 Task: Assign mailaustralia7@gmail.com as Assignee of Issue Issue0000000221 in Backlog  in Scrum Project Project0000000045 in Jira. Assign mailaustralia7@gmail.com as Assignee of Issue Issue0000000222 in Backlog  in Scrum Project Project0000000045 in Jira. Assign mailaustralia7@gmail.com as Assignee of Issue Issue0000000223 in Backlog  in Scrum Project Project0000000045 in Jira. Assign carxxstreet791@gmail.com as Assignee of Issue Issue0000000224 in Backlog  in Scrum Project Project0000000045 in Jira. Assign carxxstreet791@gmail.com as Assignee of Issue Issue0000000225 in Backlog  in Scrum Project Project0000000045 in Jira
Action: Mouse moved to (67, 260)
Screenshot: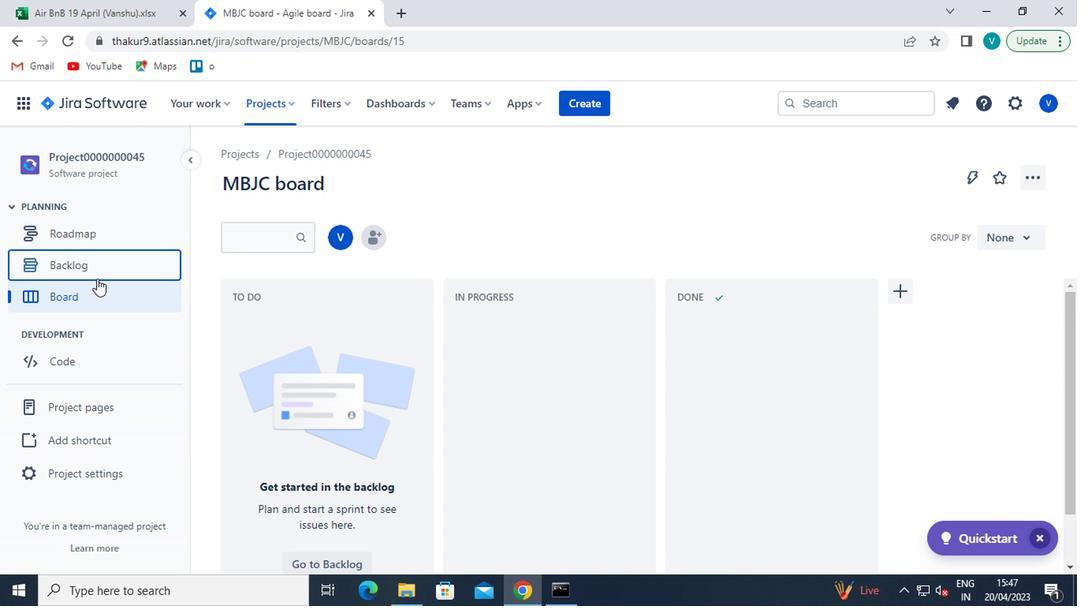 
Action: Mouse pressed left at (67, 260)
Screenshot: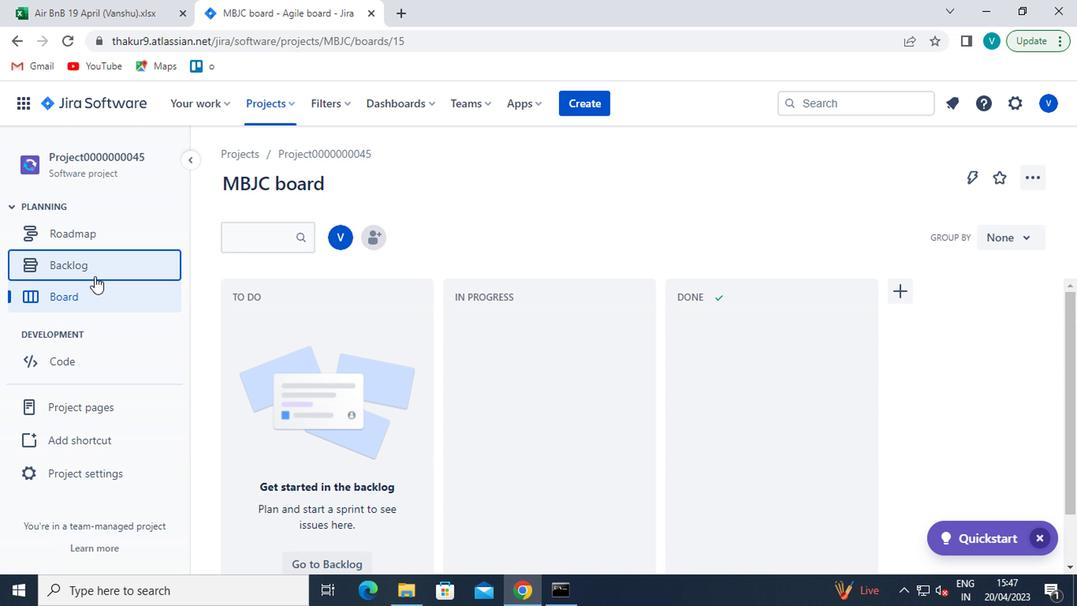 
Action: Mouse moved to (452, 337)
Screenshot: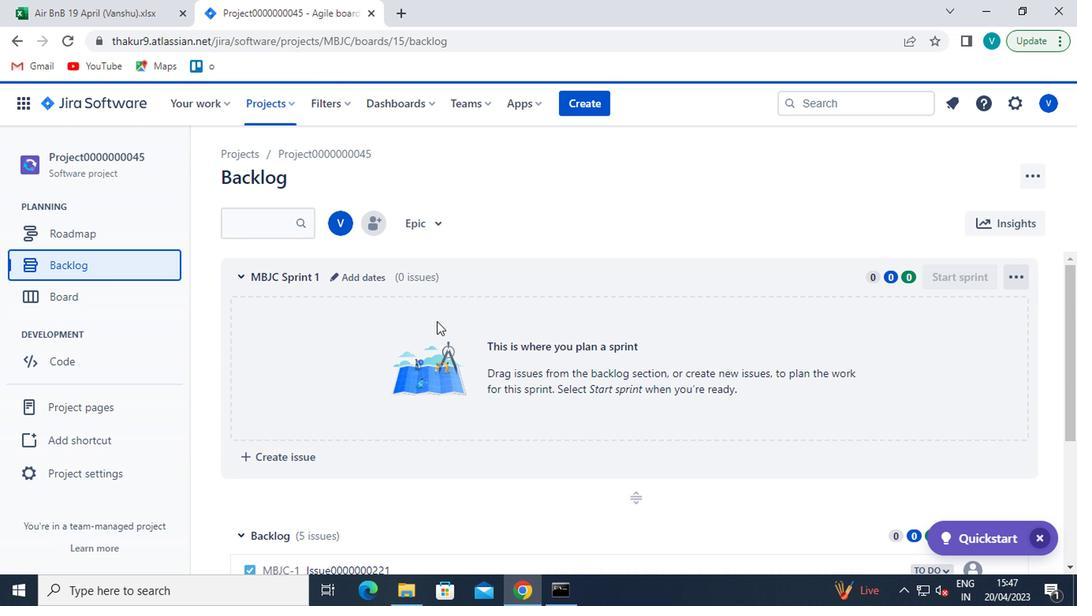 
Action: Mouse scrolled (452, 336) with delta (0, -1)
Screenshot: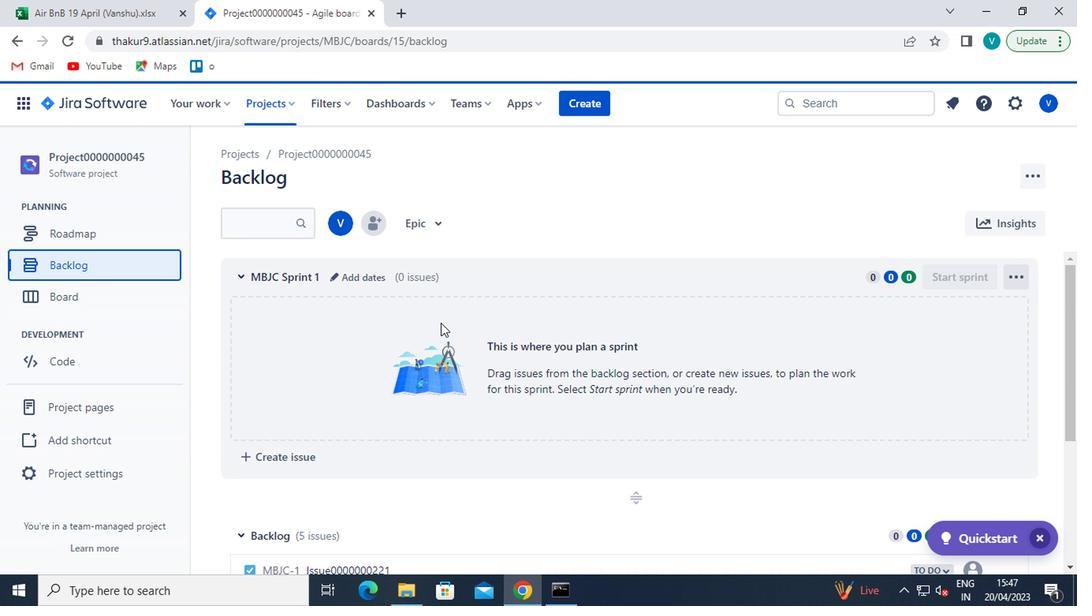 
Action: Mouse moved to (455, 339)
Screenshot: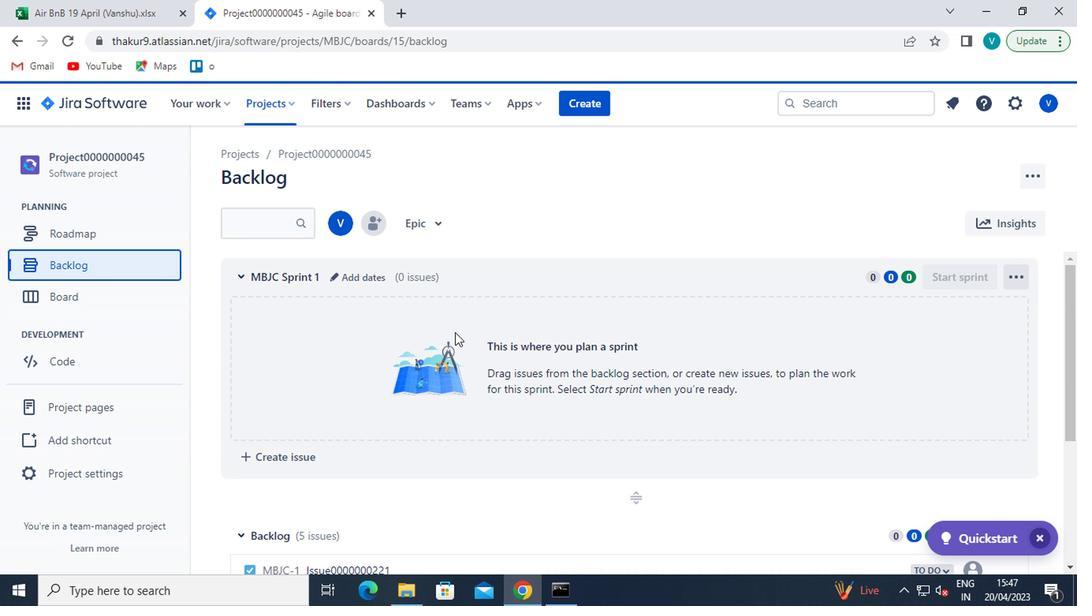 
Action: Mouse scrolled (455, 337) with delta (0, -1)
Screenshot: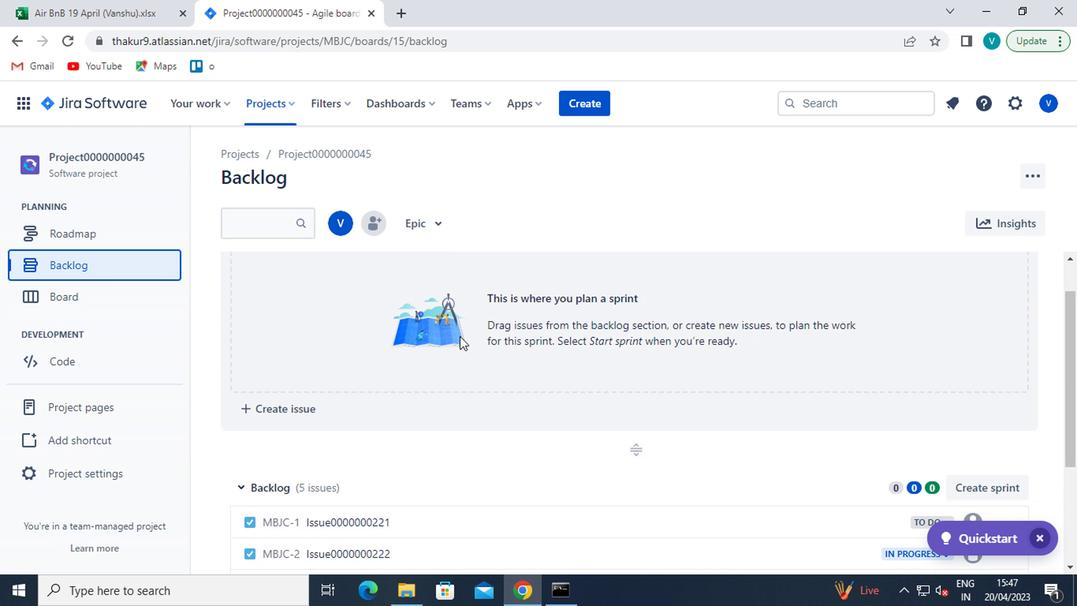 
Action: Mouse moved to (971, 410)
Screenshot: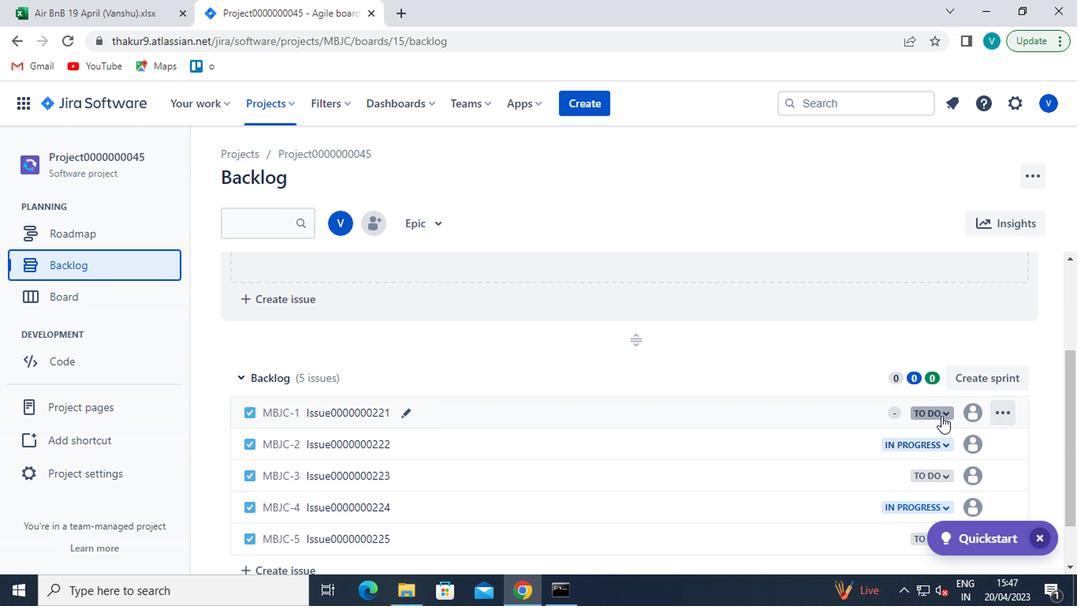 
Action: Mouse pressed left at (971, 410)
Screenshot: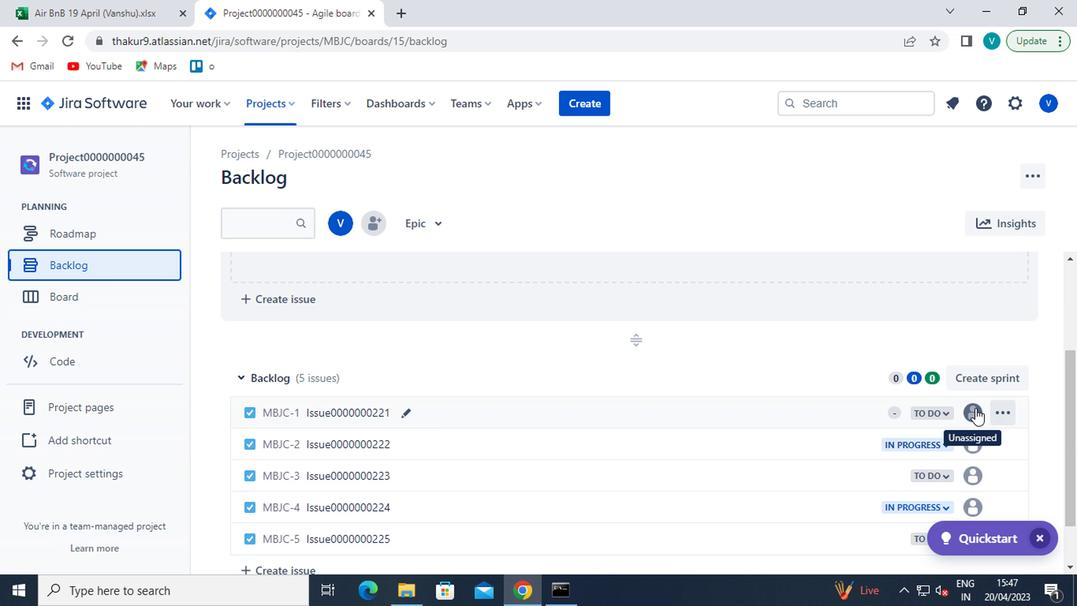 
Action: Mouse moved to (890, 506)
Screenshot: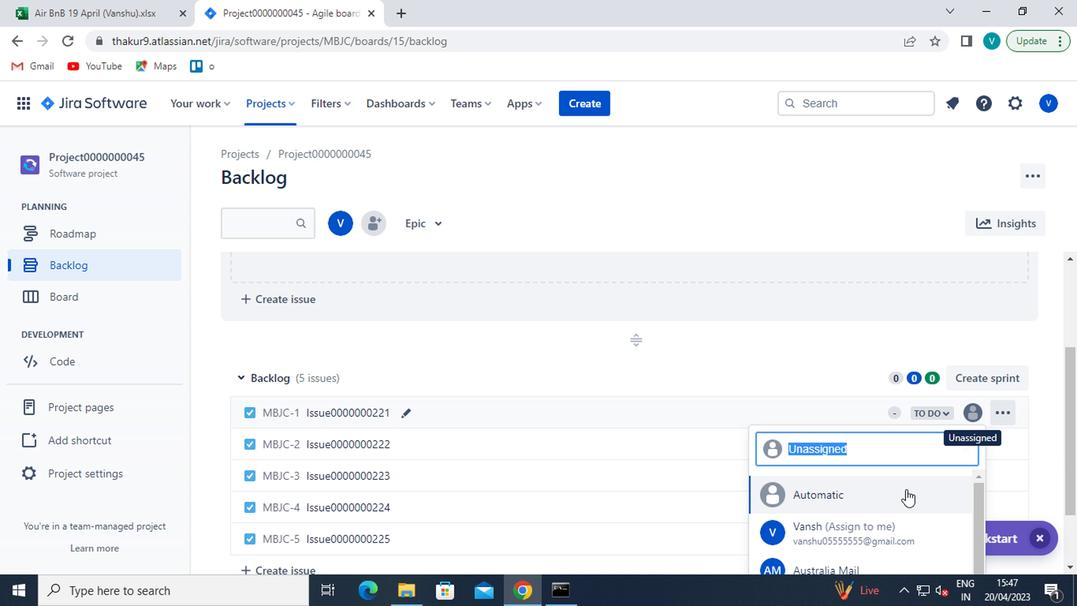 
Action: Mouse scrolled (890, 505) with delta (0, -1)
Screenshot: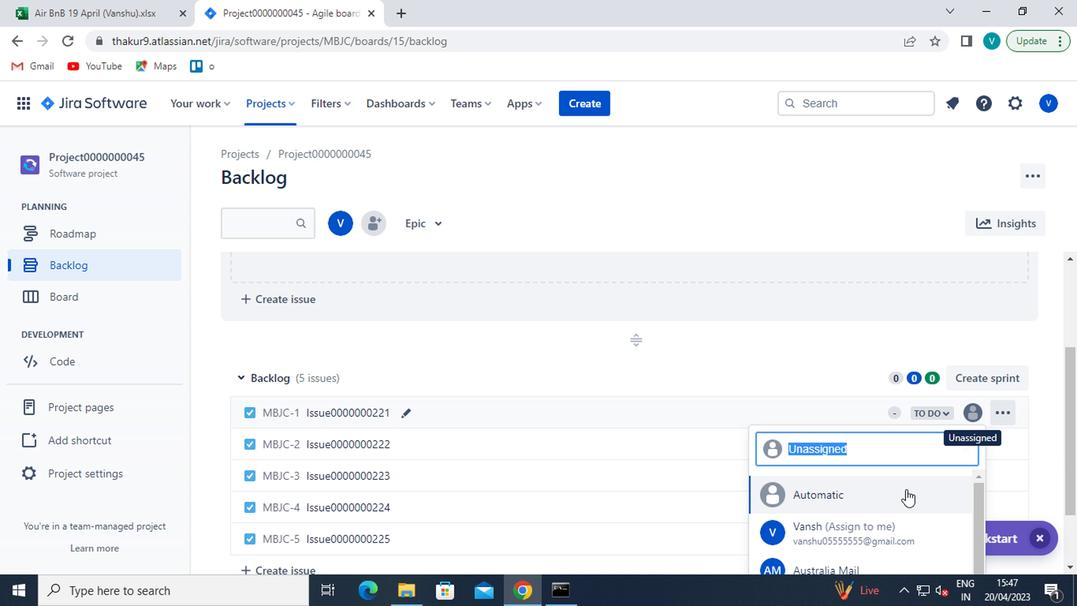 
Action: Mouse moved to (845, 495)
Screenshot: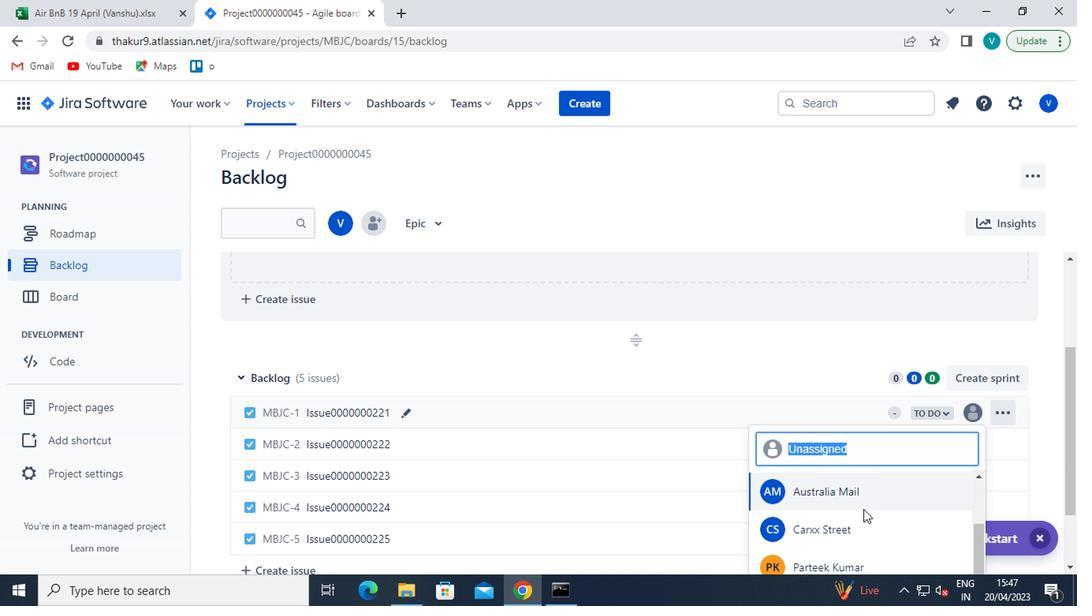 
Action: Mouse pressed left at (845, 495)
Screenshot: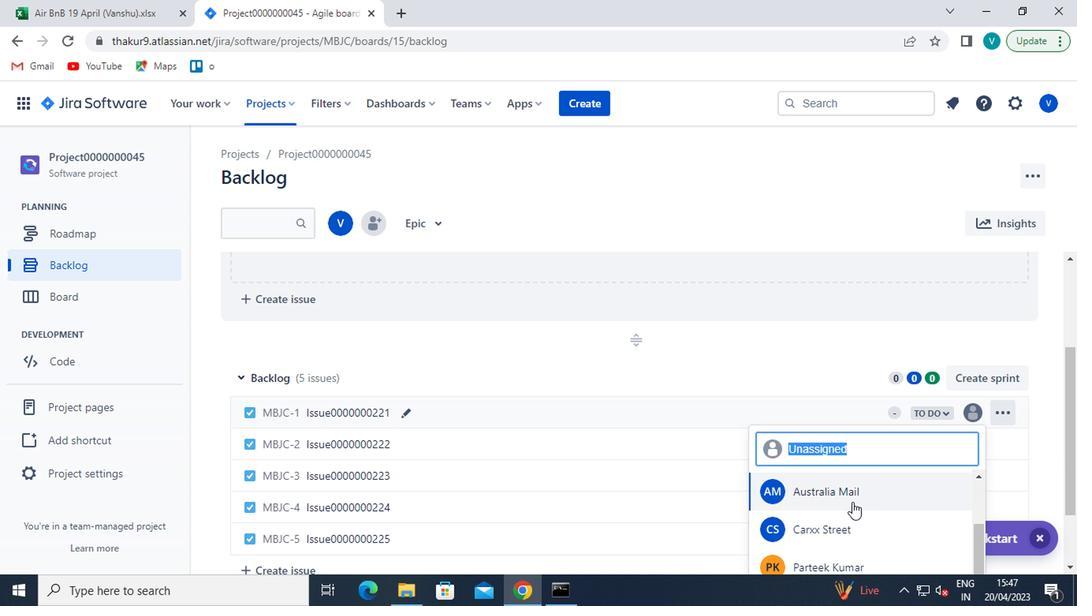 
Action: Mouse moved to (965, 444)
Screenshot: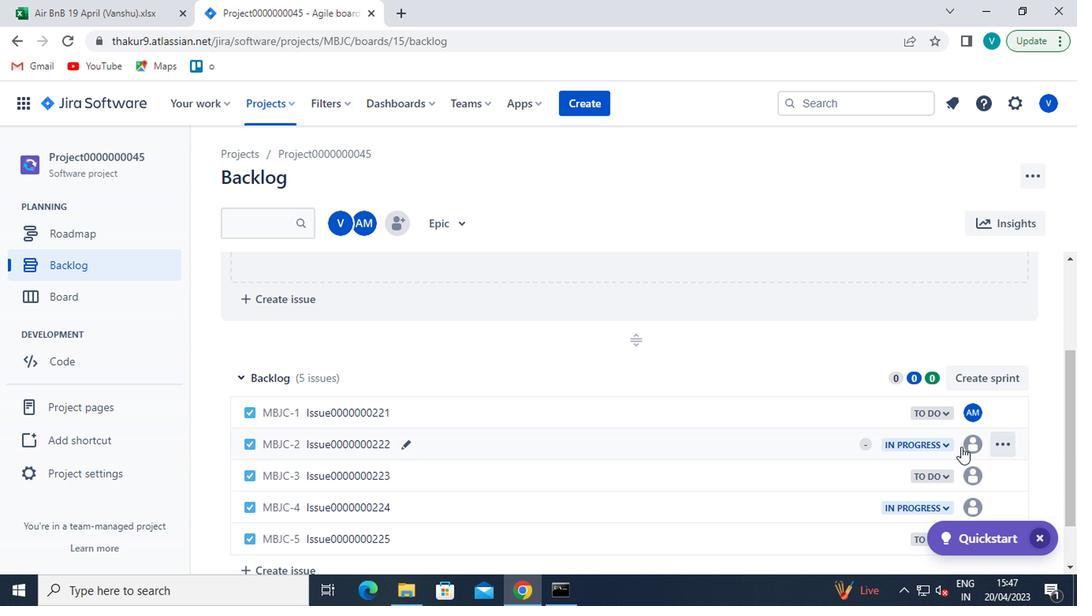 
Action: Mouse pressed left at (965, 444)
Screenshot: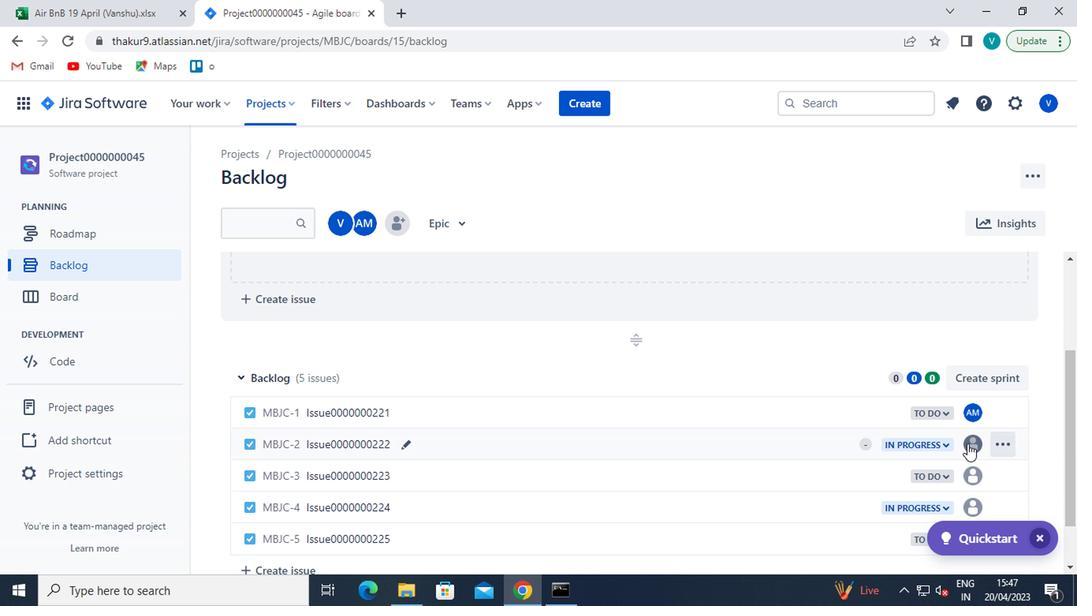 
Action: Mouse moved to (867, 521)
Screenshot: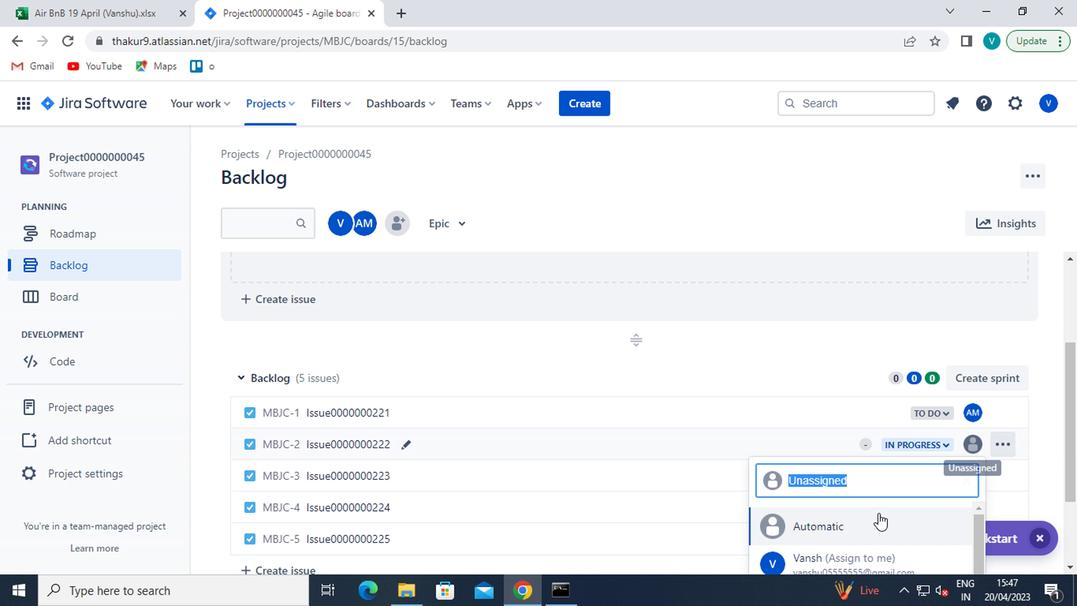 
Action: Mouse scrolled (867, 520) with delta (0, 0)
Screenshot: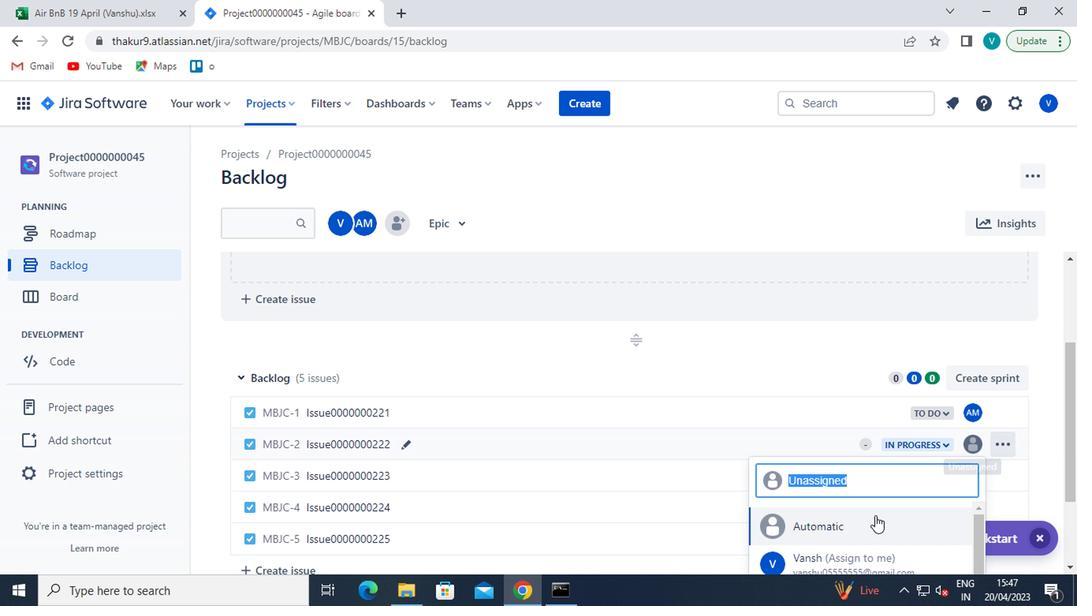 
Action: Mouse moved to (845, 523)
Screenshot: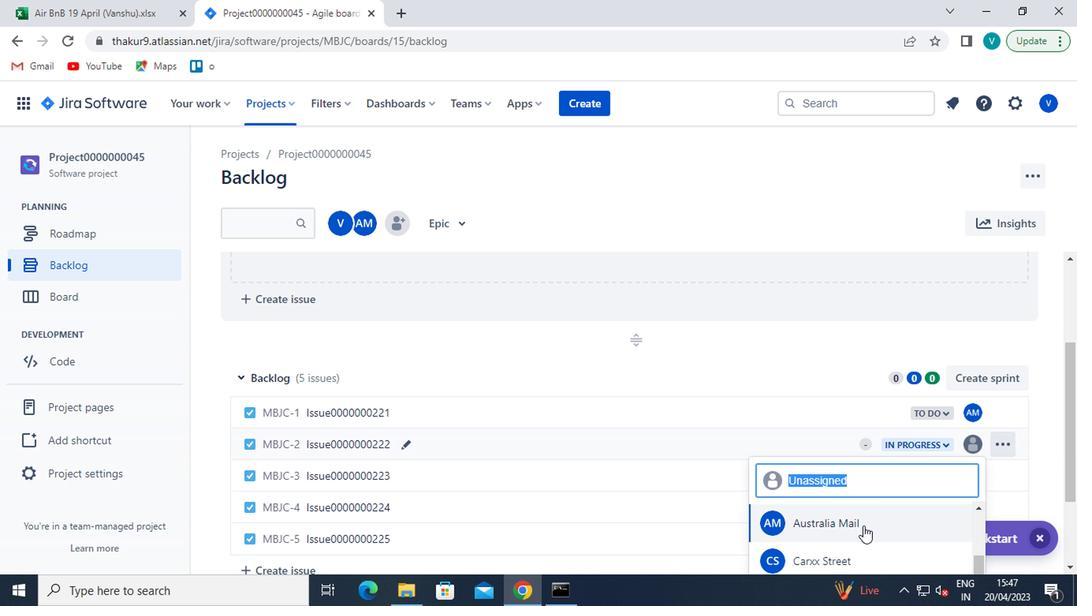 
Action: Mouse pressed left at (845, 523)
Screenshot: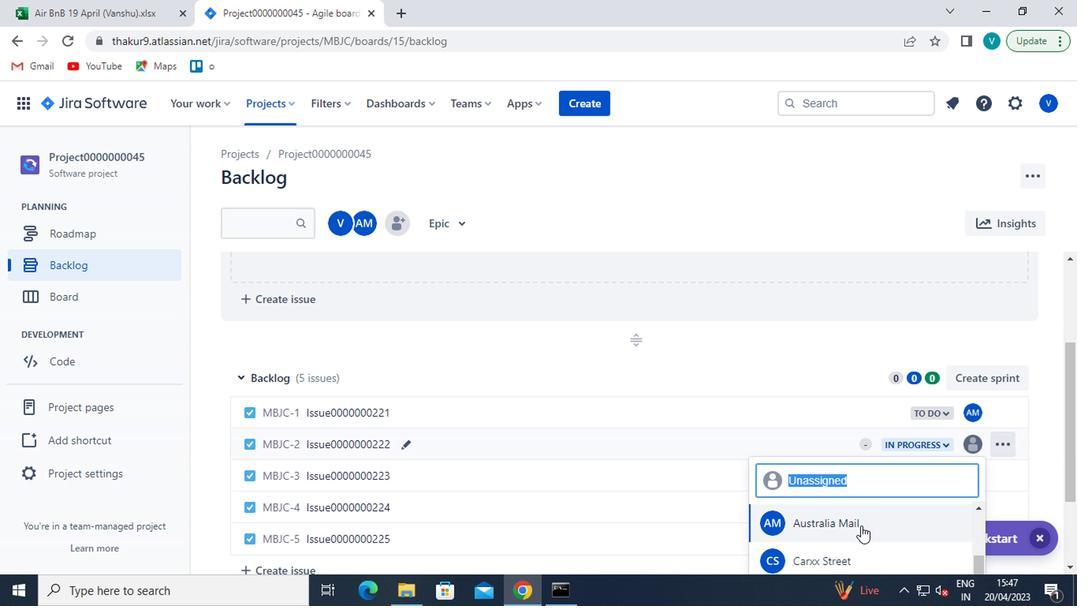 
Action: Mouse moved to (967, 477)
Screenshot: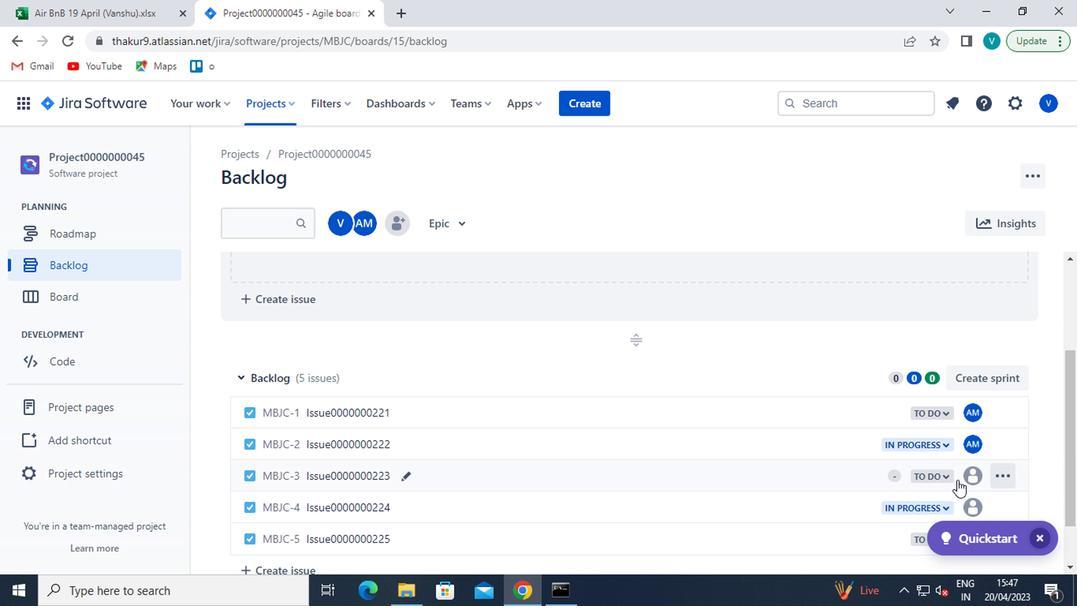 
Action: Mouse pressed left at (967, 477)
Screenshot: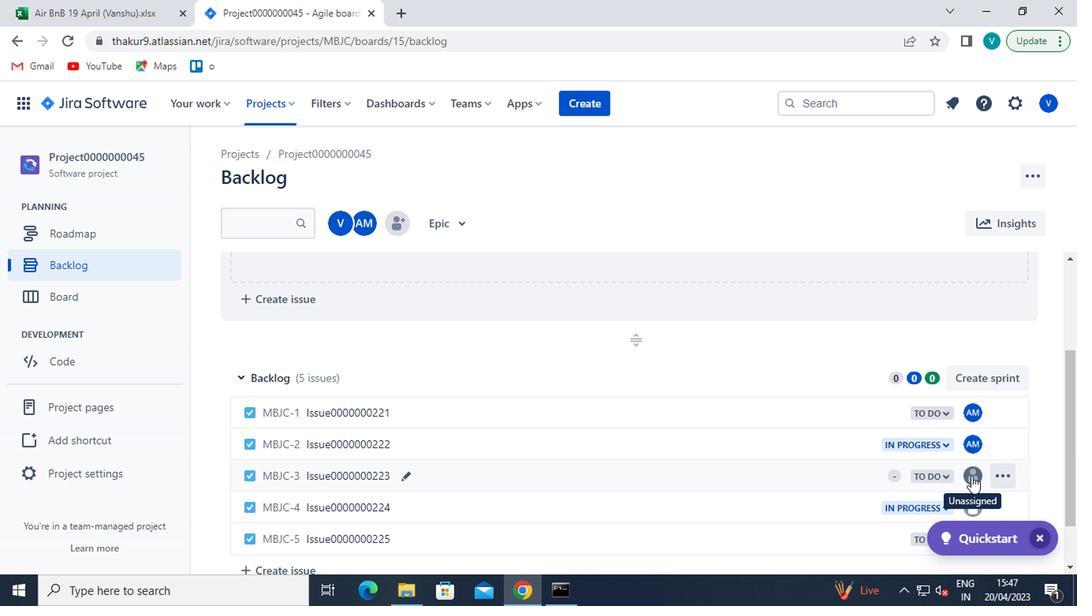 
Action: Mouse moved to (895, 522)
Screenshot: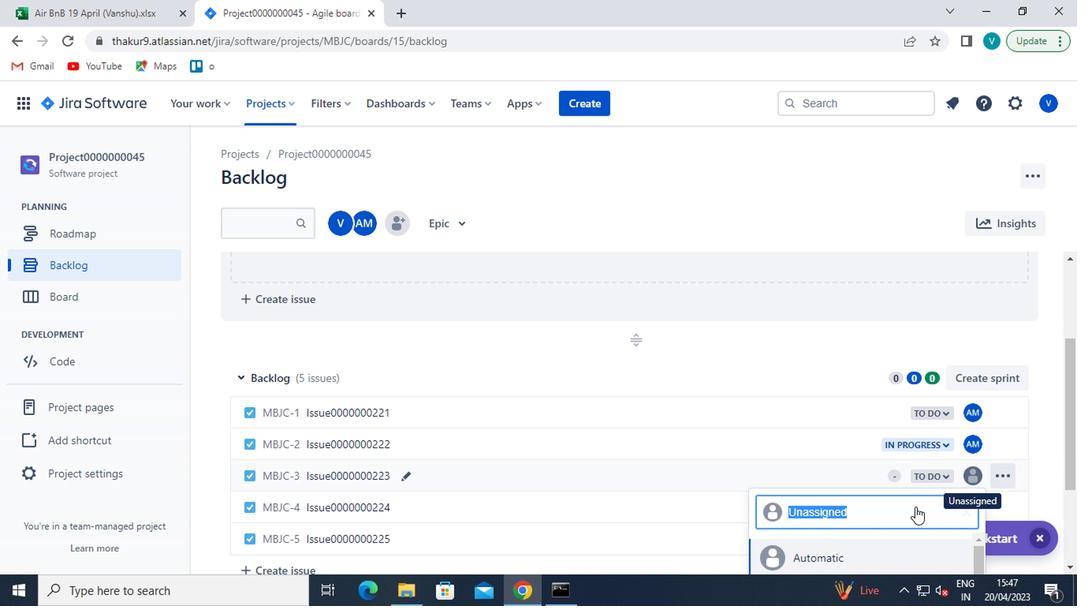 
Action: Mouse scrolled (895, 521) with delta (0, -1)
Screenshot: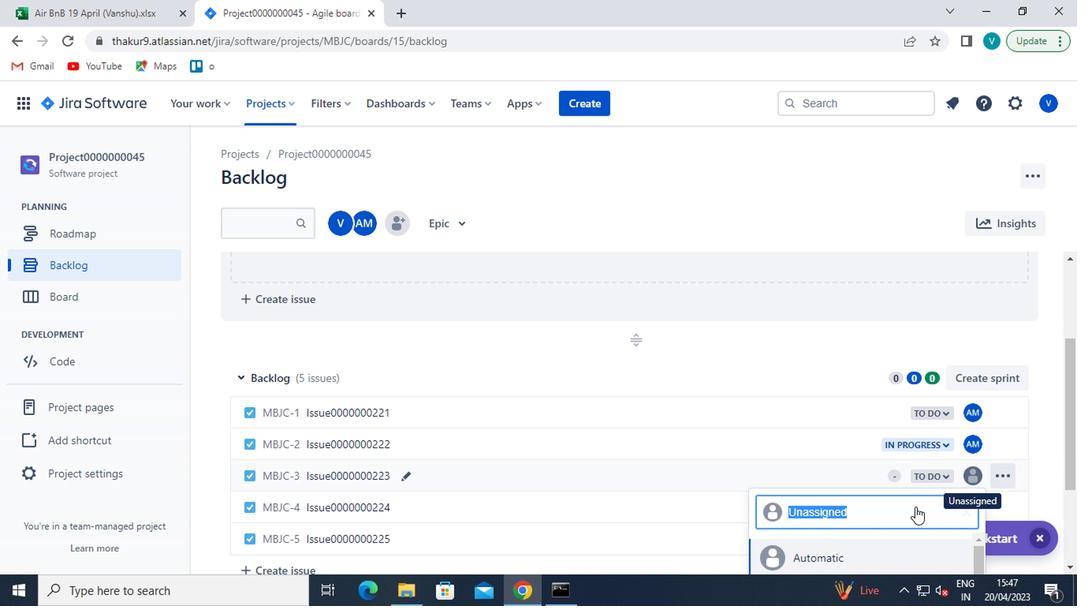 
Action: Mouse moved to (884, 524)
Screenshot: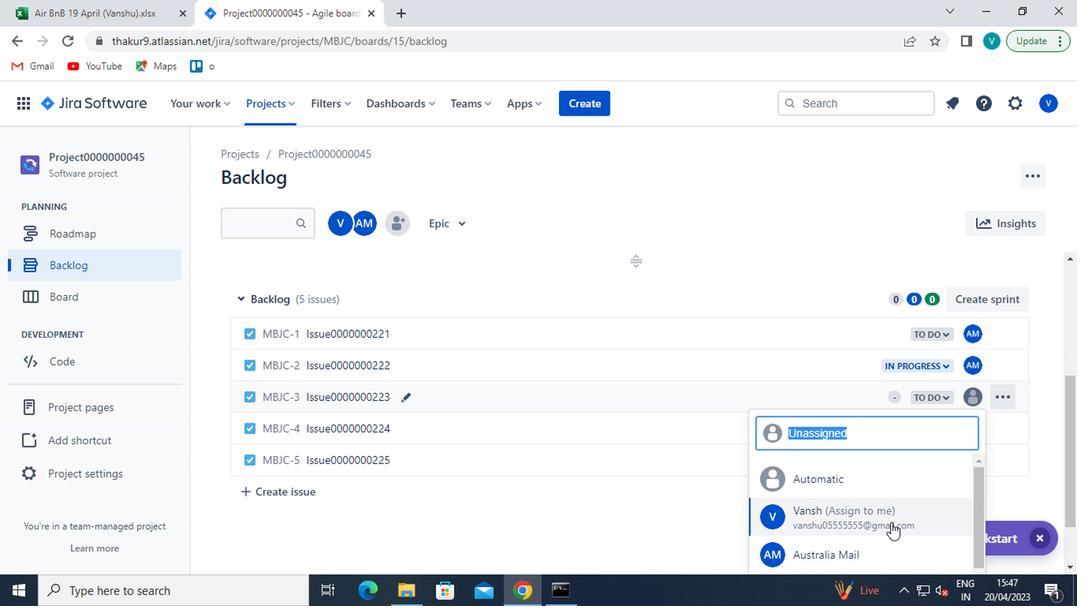 
Action: Mouse scrolled (884, 524) with delta (0, 0)
Screenshot: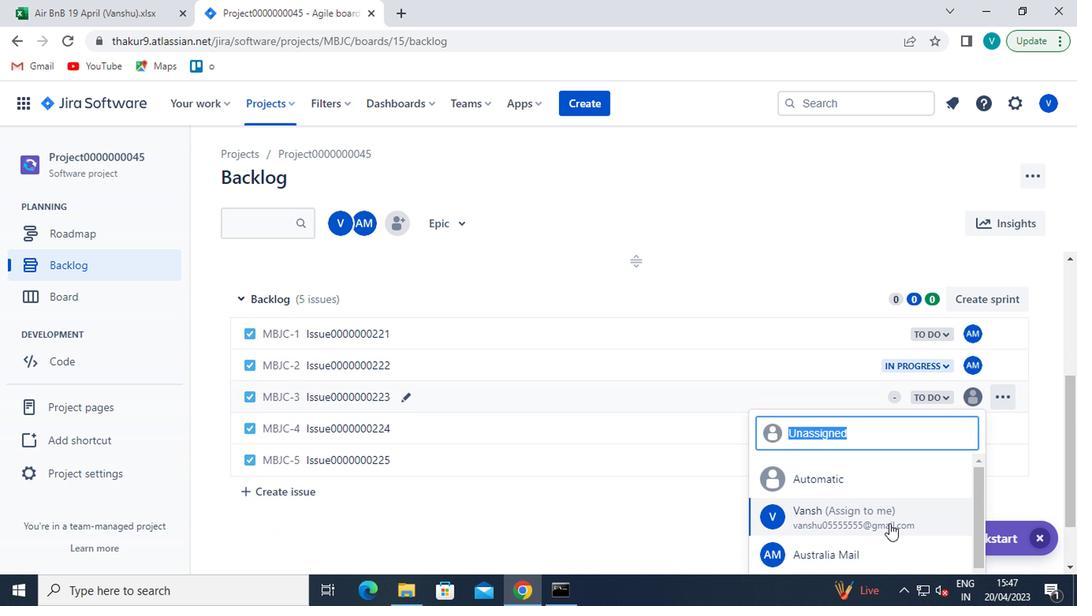 
Action: Mouse moved to (842, 478)
Screenshot: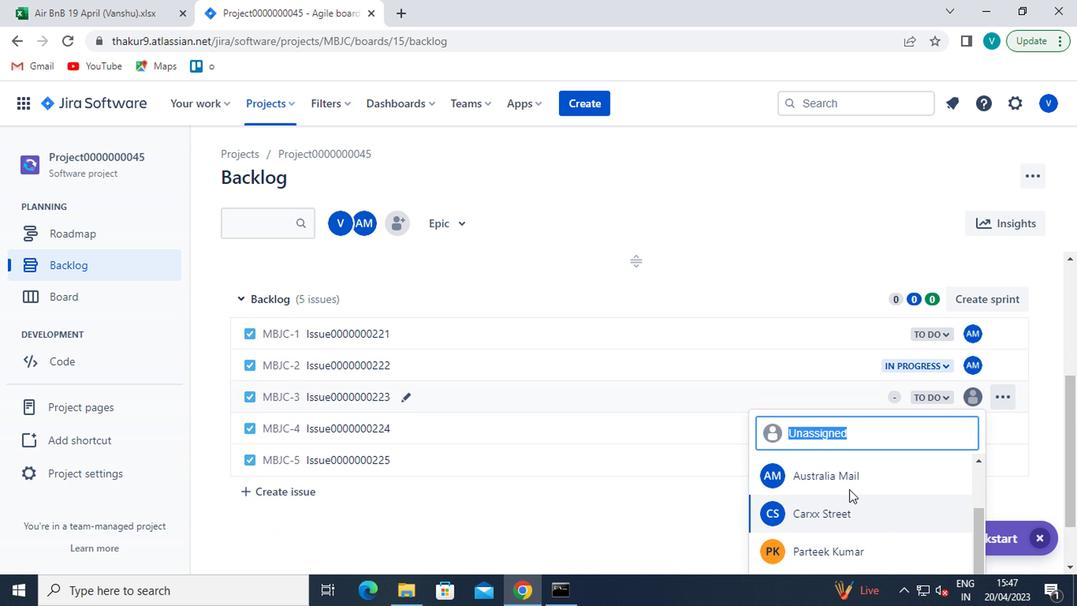
Action: Mouse pressed left at (842, 478)
Screenshot: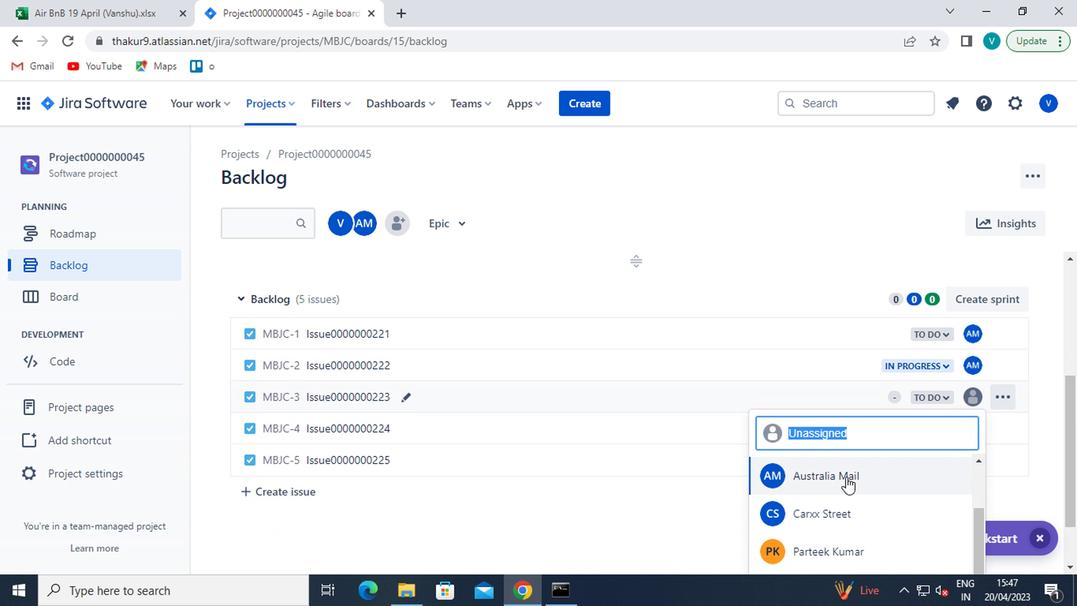 
Action: Mouse moved to (966, 448)
Screenshot: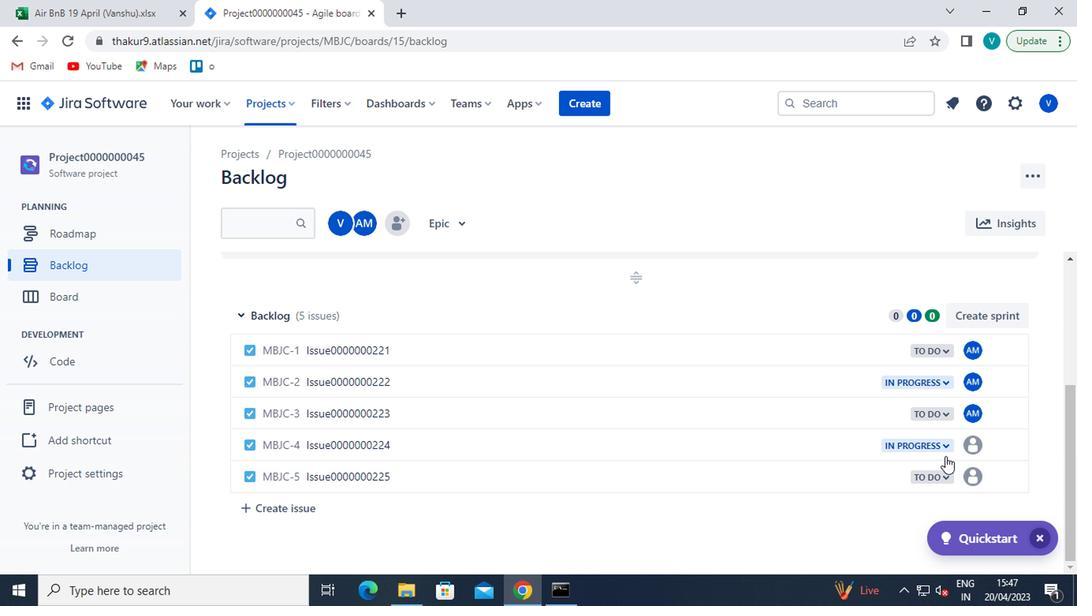 
Action: Mouse pressed left at (966, 448)
Screenshot: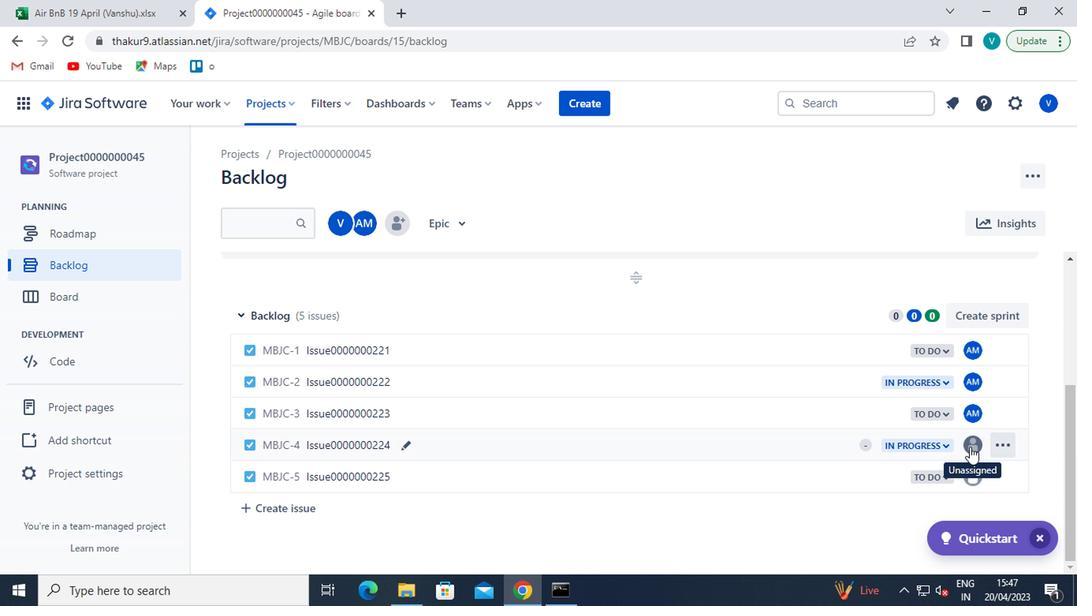 
Action: Mouse moved to (944, 479)
Screenshot: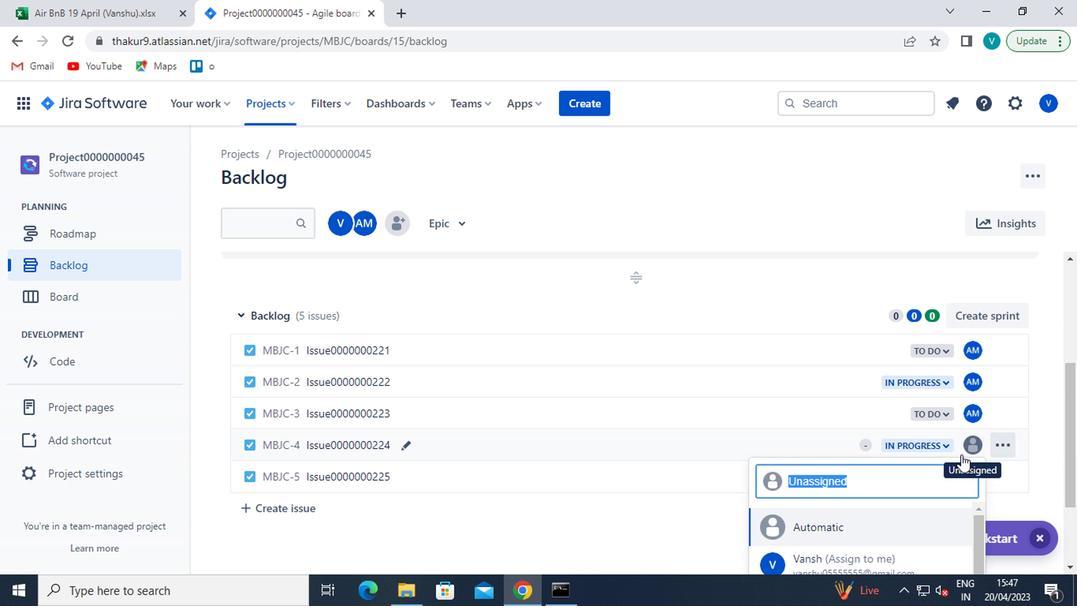 
Action: Mouse scrolled (944, 478) with delta (0, -1)
Screenshot: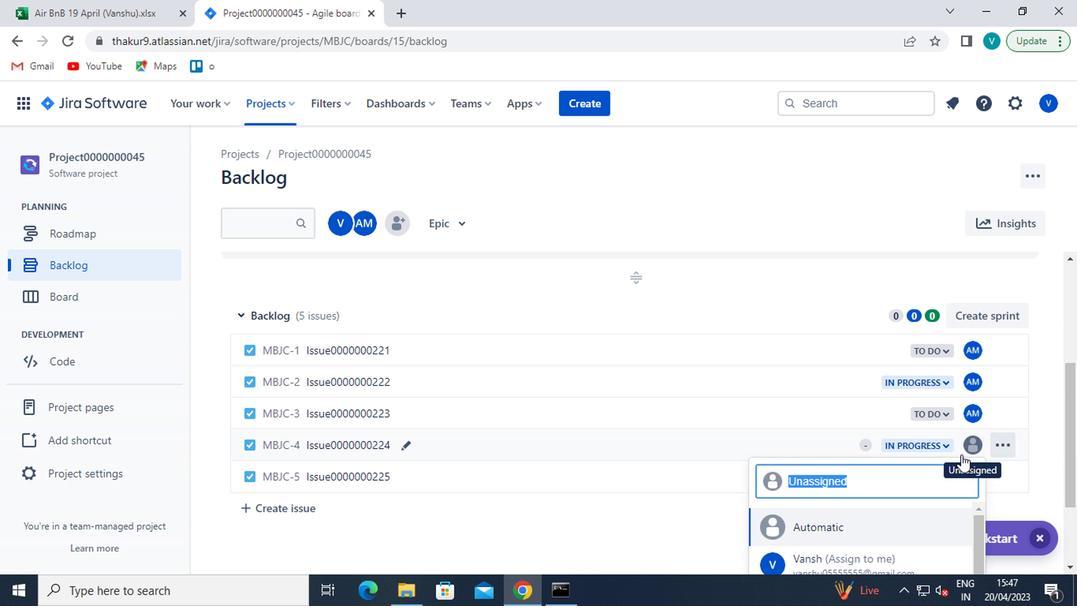 
Action: Mouse moved to (944, 483)
Screenshot: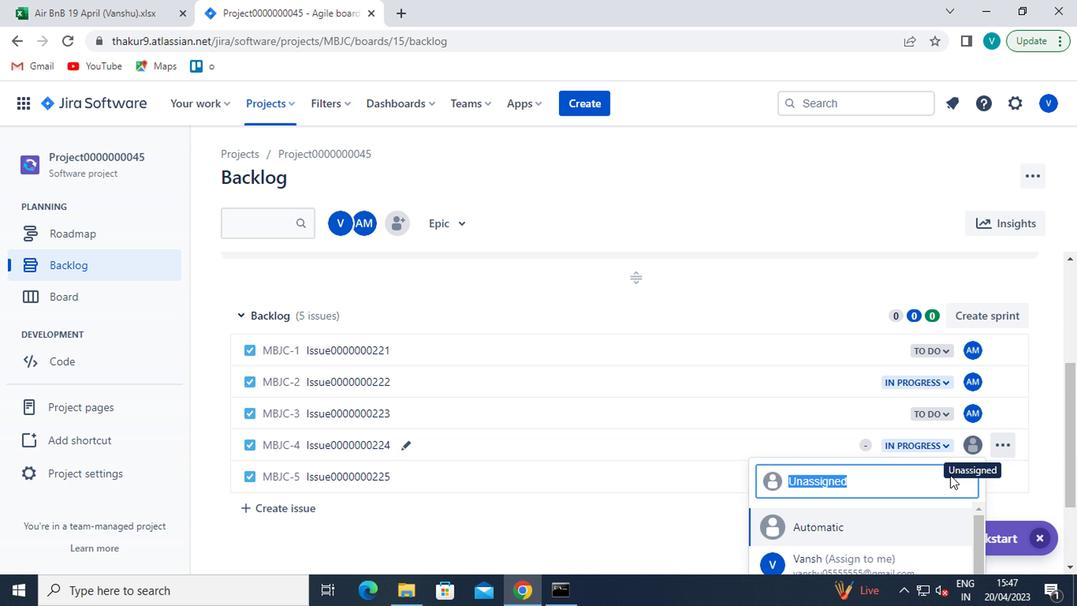 
Action: Mouse scrolled (944, 483) with delta (0, 0)
Screenshot: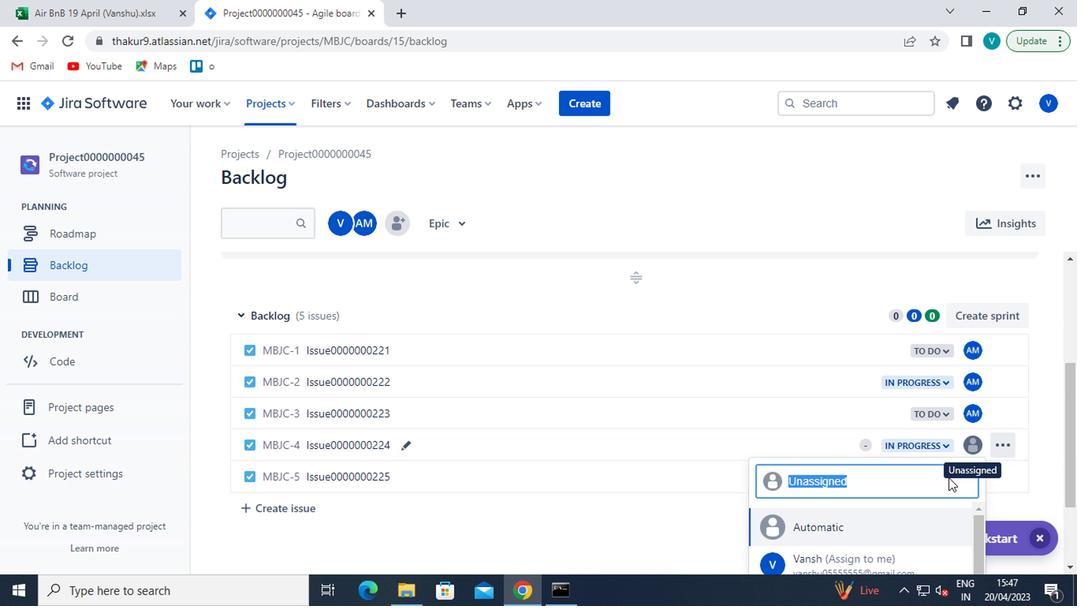 
Action: Mouse moved to (942, 490)
Screenshot: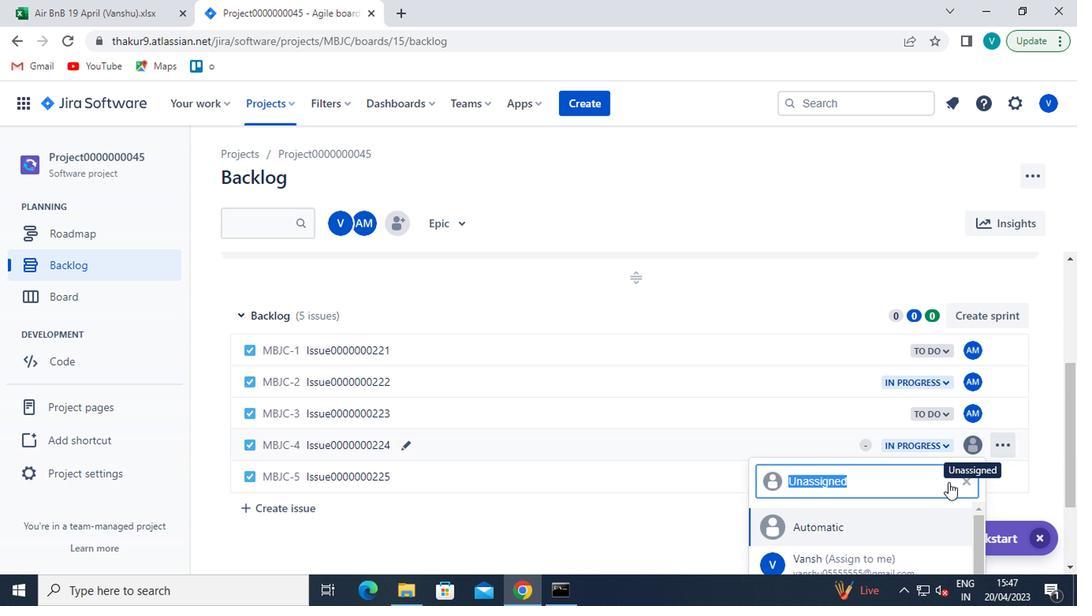 
Action: Mouse scrolled (942, 489) with delta (0, 0)
Screenshot: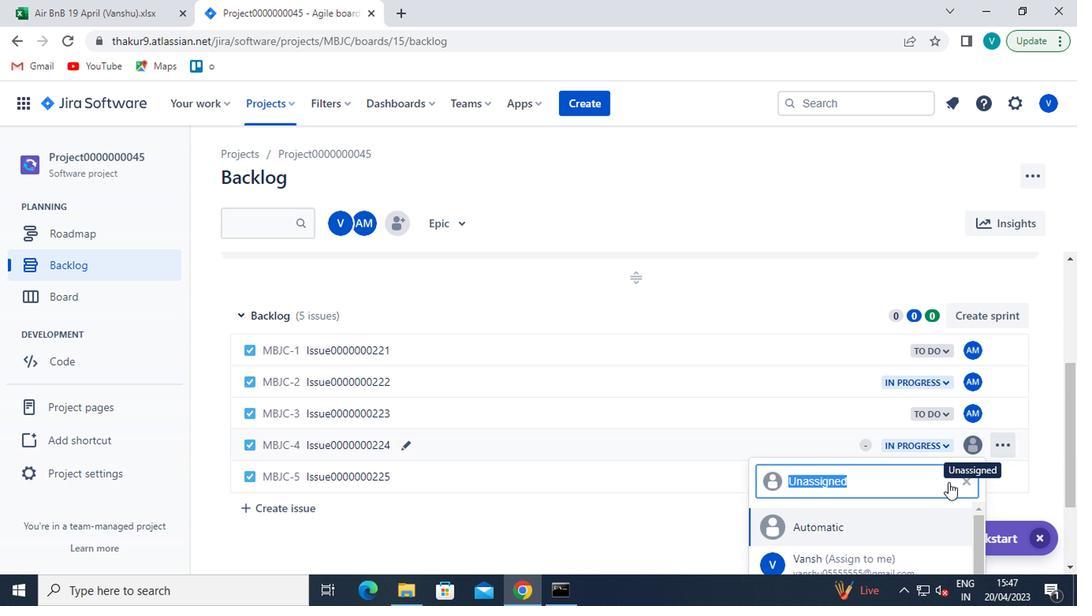 
Action: Mouse moved to (938, 503)
Screenshot: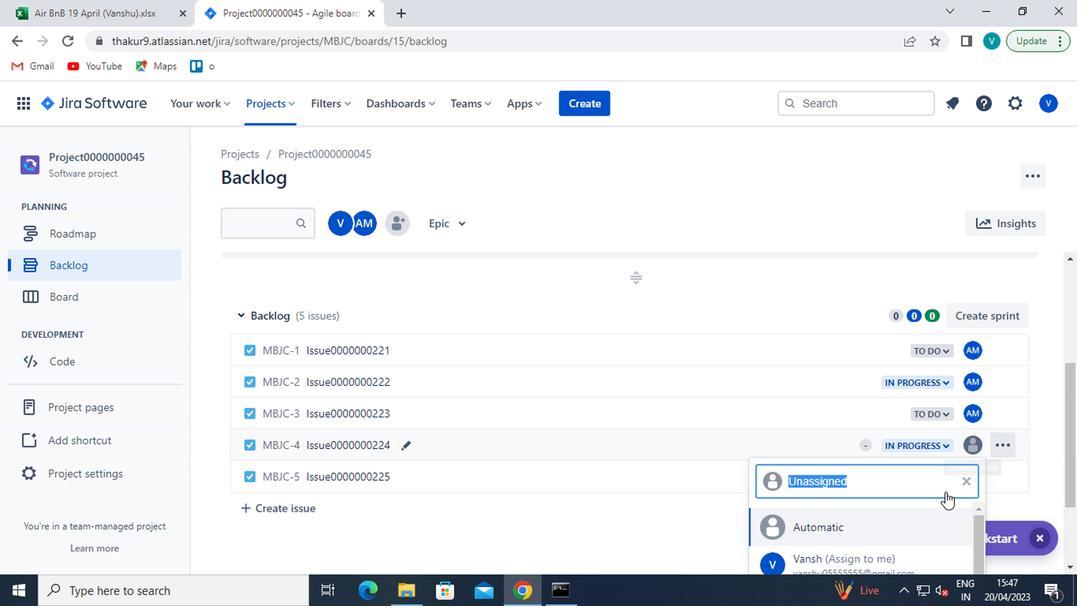 
Action: Mouse scrolled (938, 502) with delta (0, 0)
Screenshot: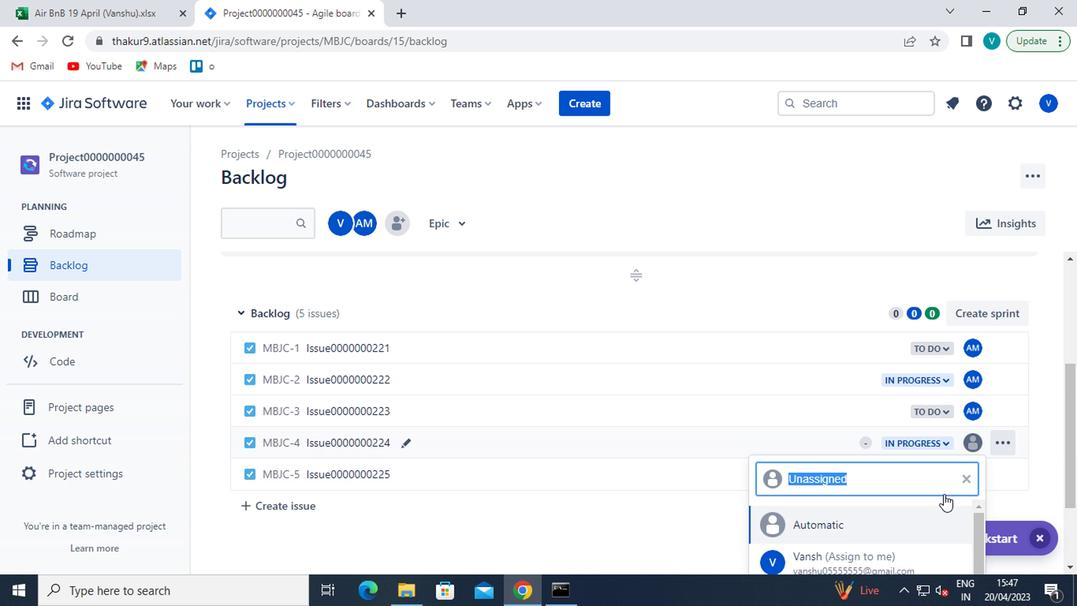 
Action: Mouse moved to (824, 485)
Screenshot: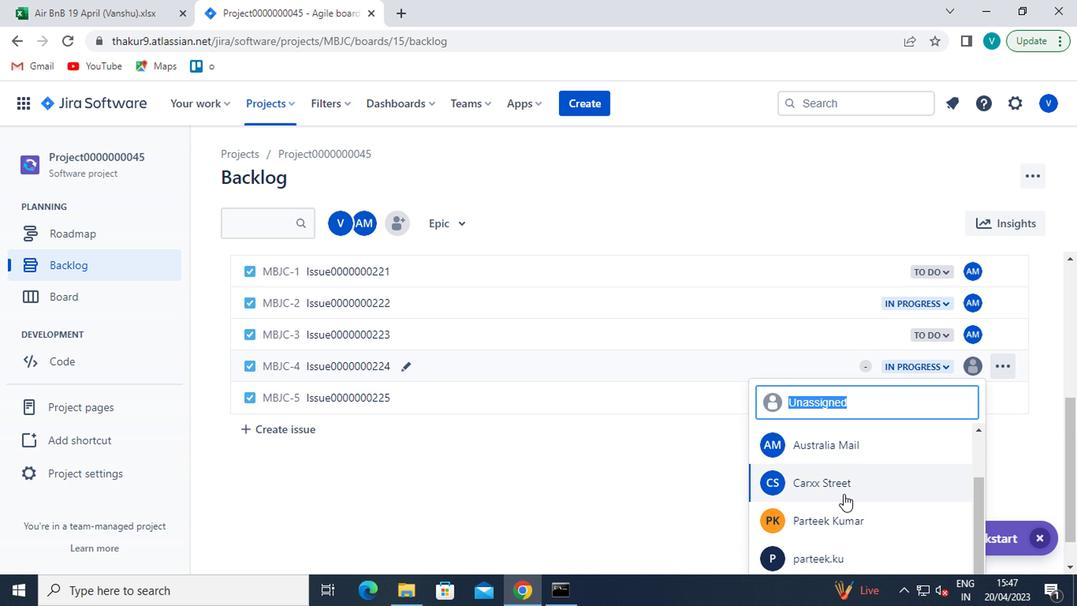 
Action: Mouse pressed left at (824, 485)
Screenshot: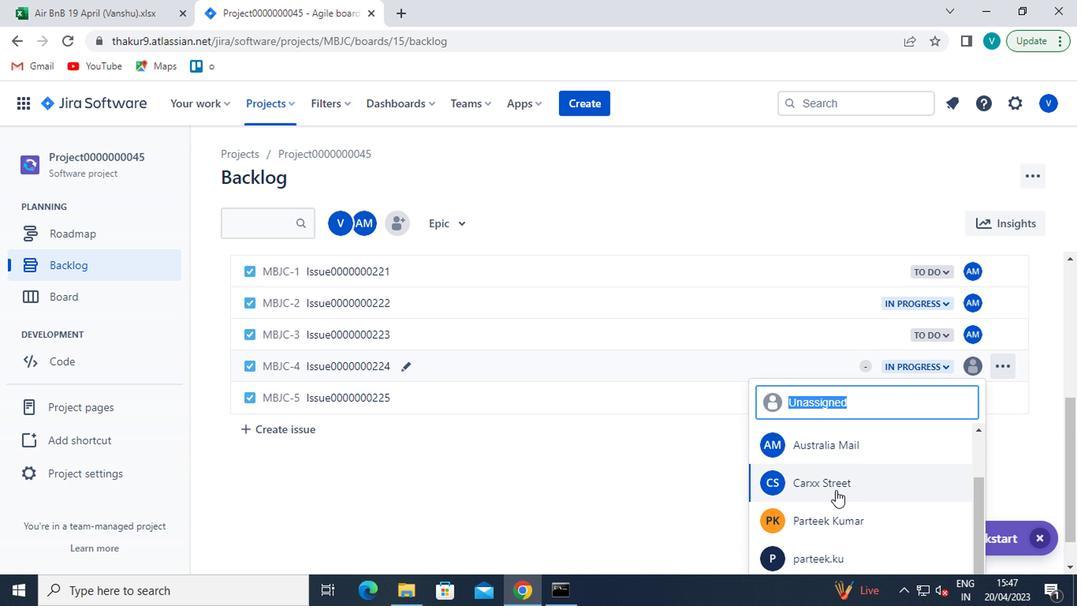 
Action: Mouse moved to (965, 477)
Screenshot: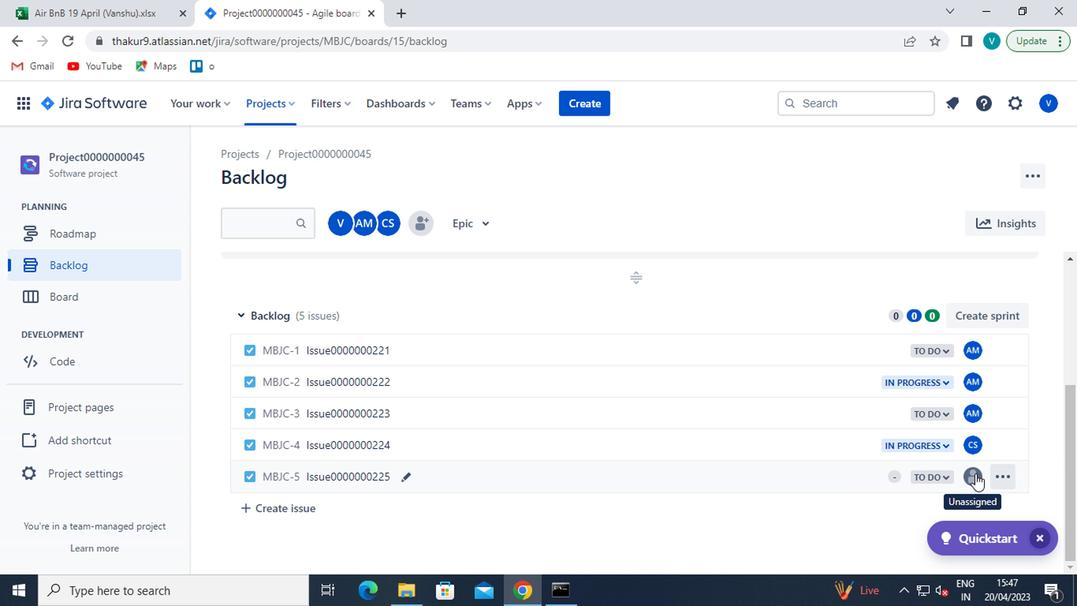 
Action: Mouse pressed left at (965, 477)
Screenshot: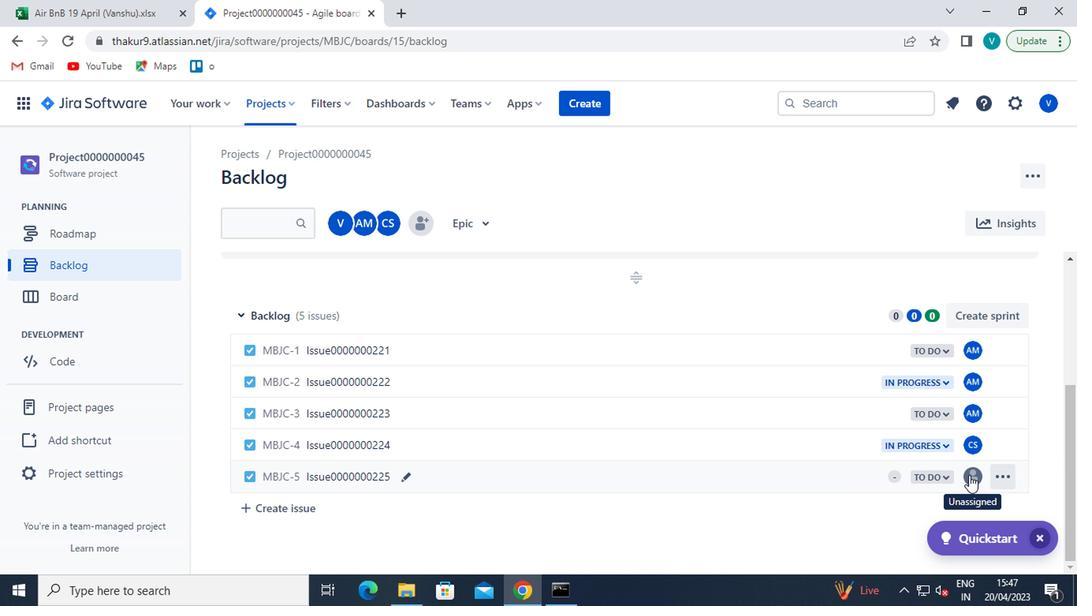 
Action: Mouse moved to (965, 479)
Screenshot: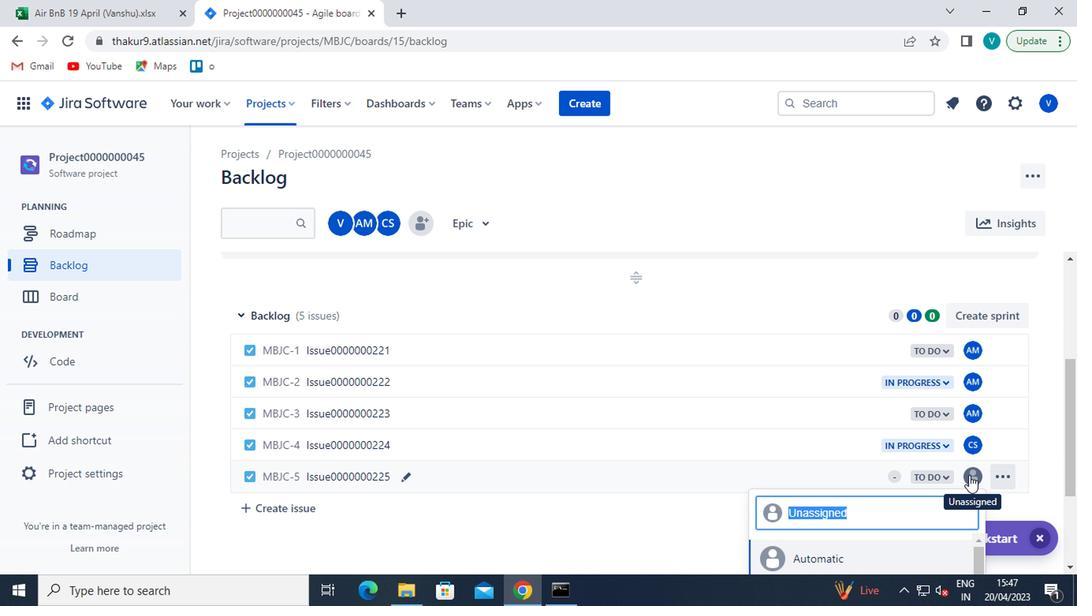 
Action: Mouse scrolled (965, 479) with delta (0, 0)
Screenshot: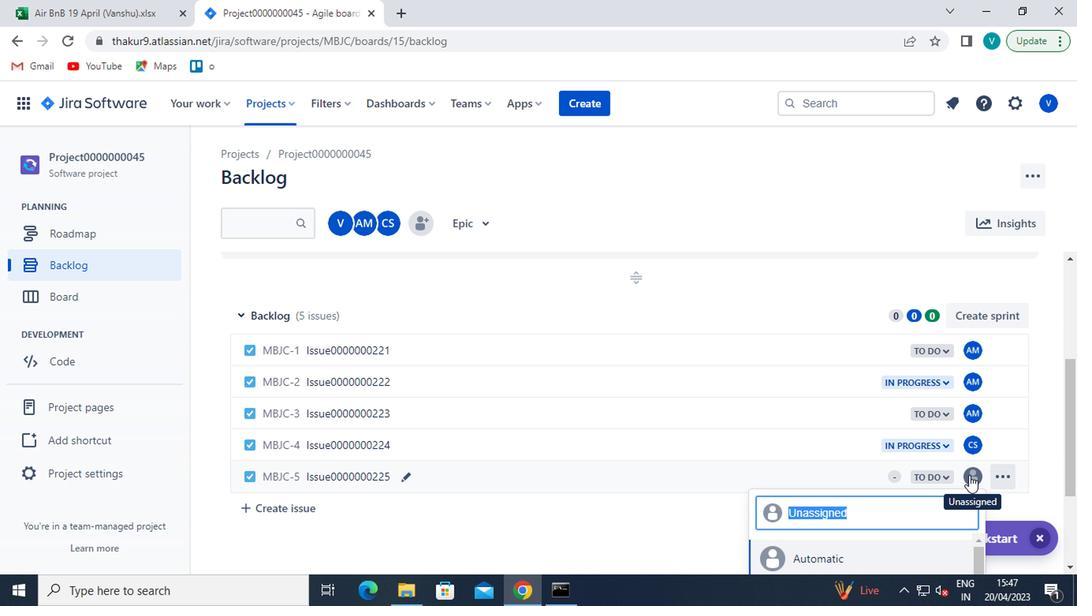 
Action: Mouse scrolled (965, 479) with delta (0, 0)
Screenshot: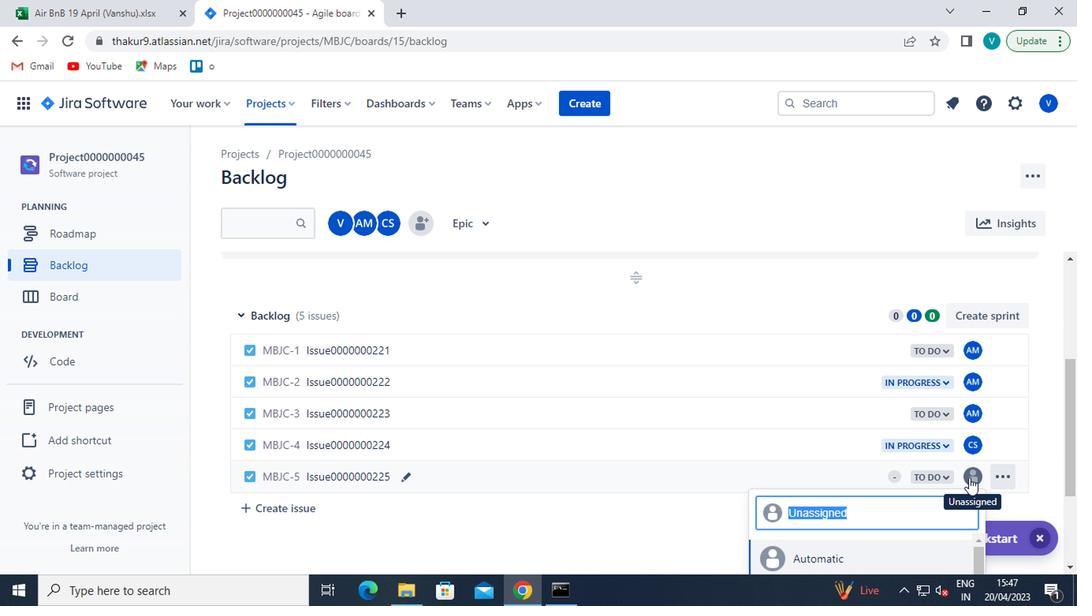 
Action: Mouse moved to (833, 516)
Screenshot: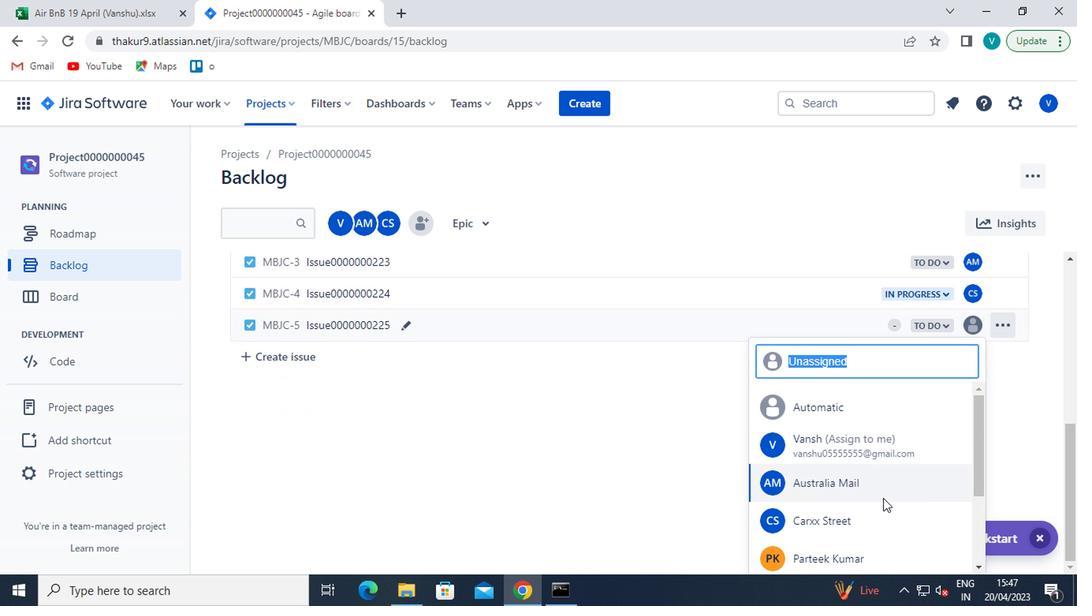 
Action: Mouse pressed left at (833, 516)
Screenshot: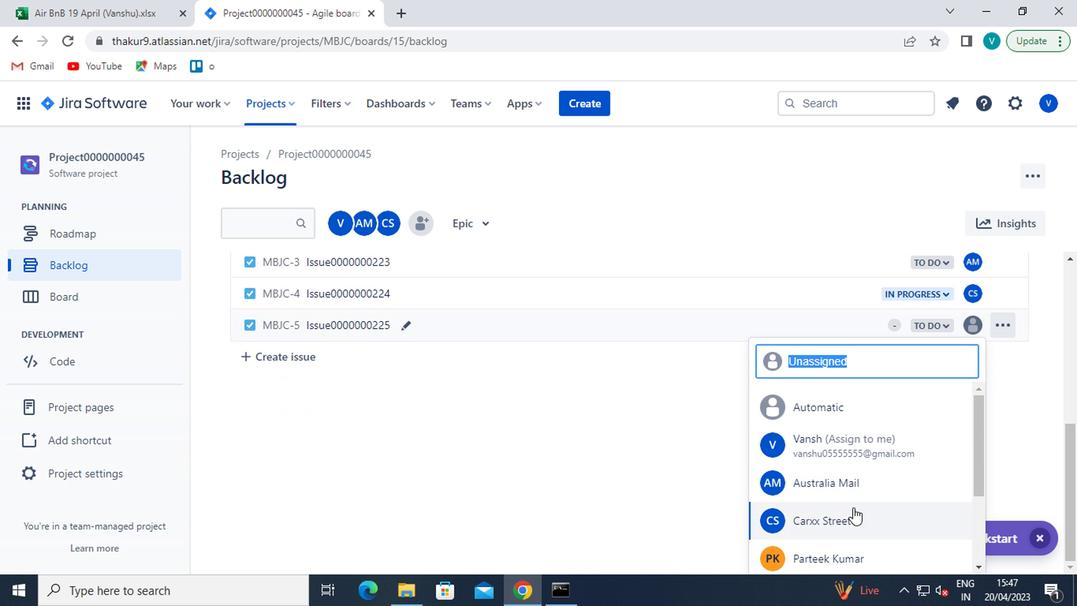 
Action: Mouse moved to (842, 516)
Screenshot: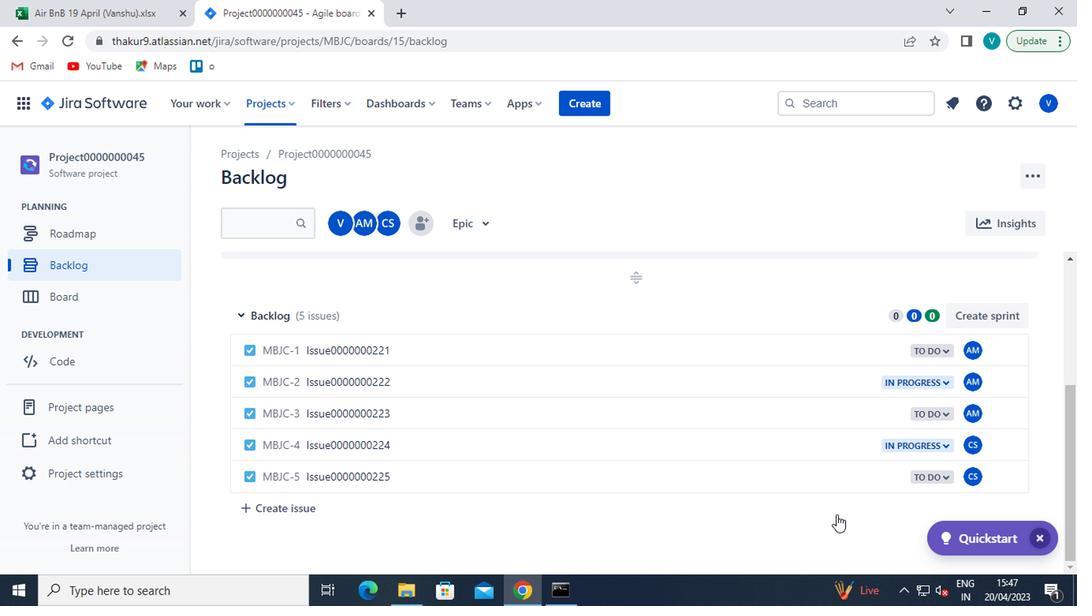 
